 Task: In the  document customer Apply all border to the tabe with  'with box; Style line and width 1/4 pt 'Select Header and apply  'Italics' Select the text and align it to the  Left
Action: Mouse moved to (291, 150)
Screenshot: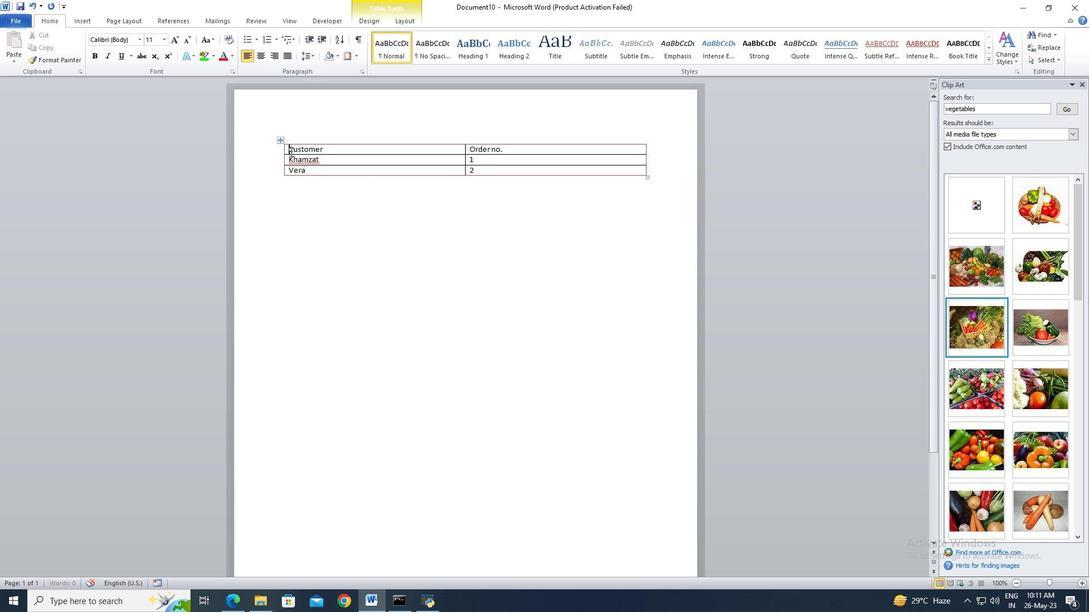 
Action: Mouse pressed left at (291, 150)
Screenshot: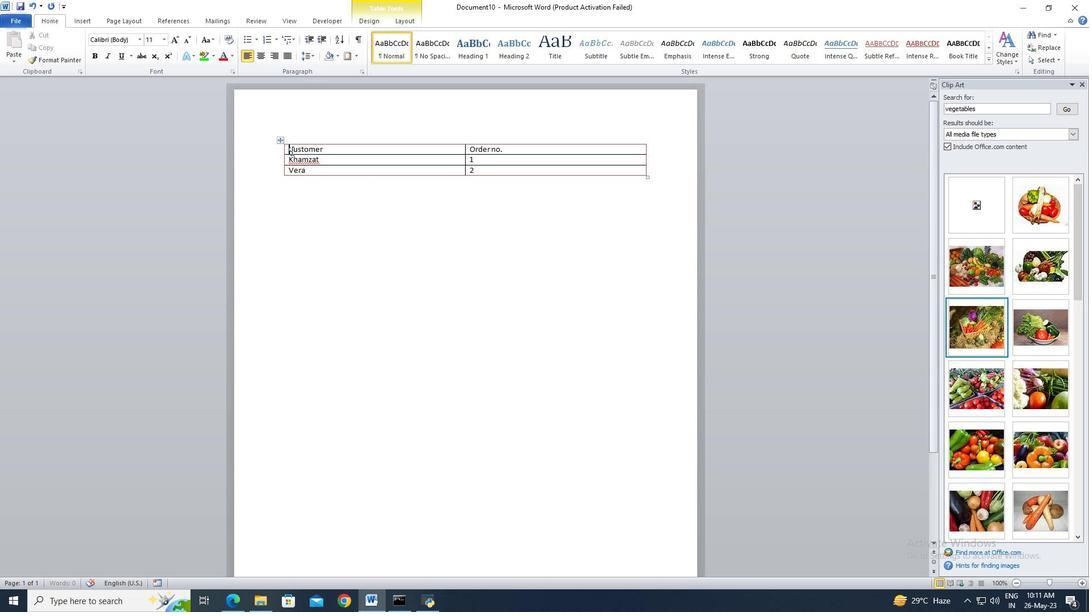 
Action: Key pressed <Key.left>ctrl+A
Screenshot: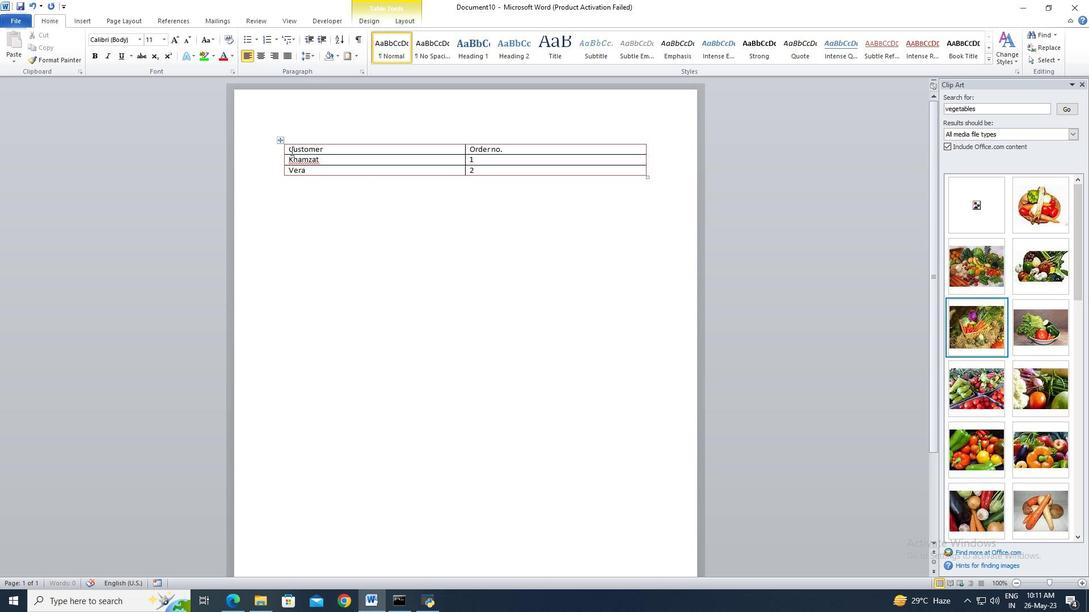 
Action: Mouse moved to (348, 52)
Screenshot: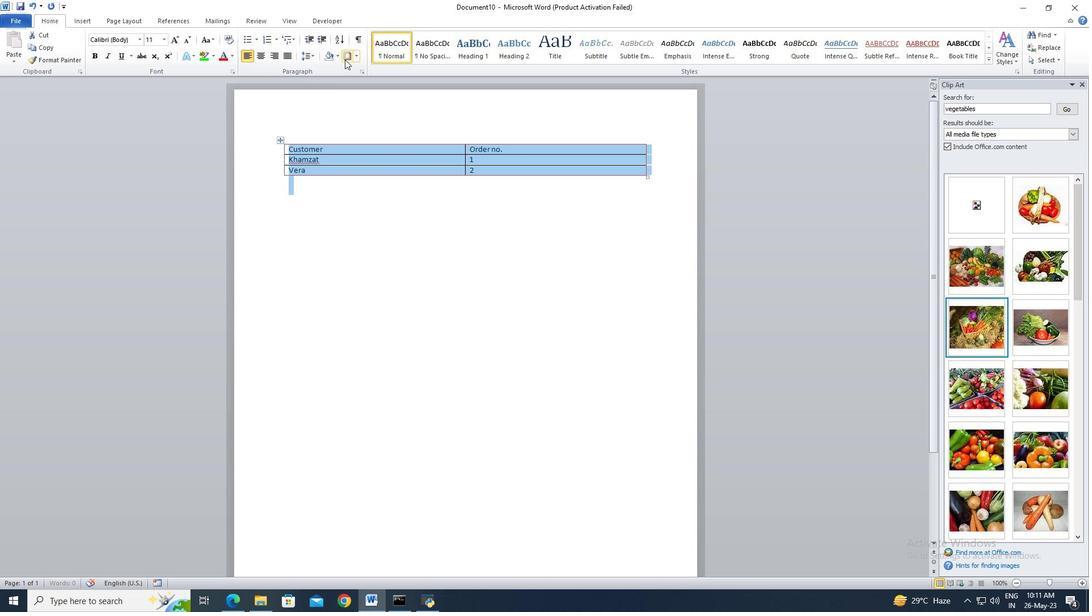 
Action: Mouse pressed left at (348, 52)
Screenshot: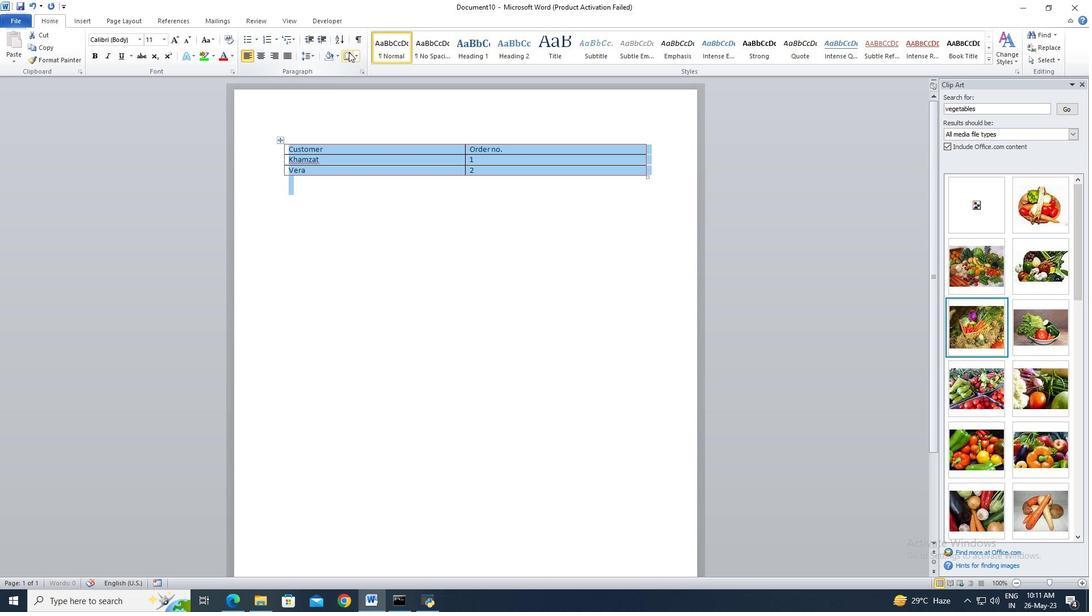 
Action: Mouse moved to (418, 249)
Screenshot: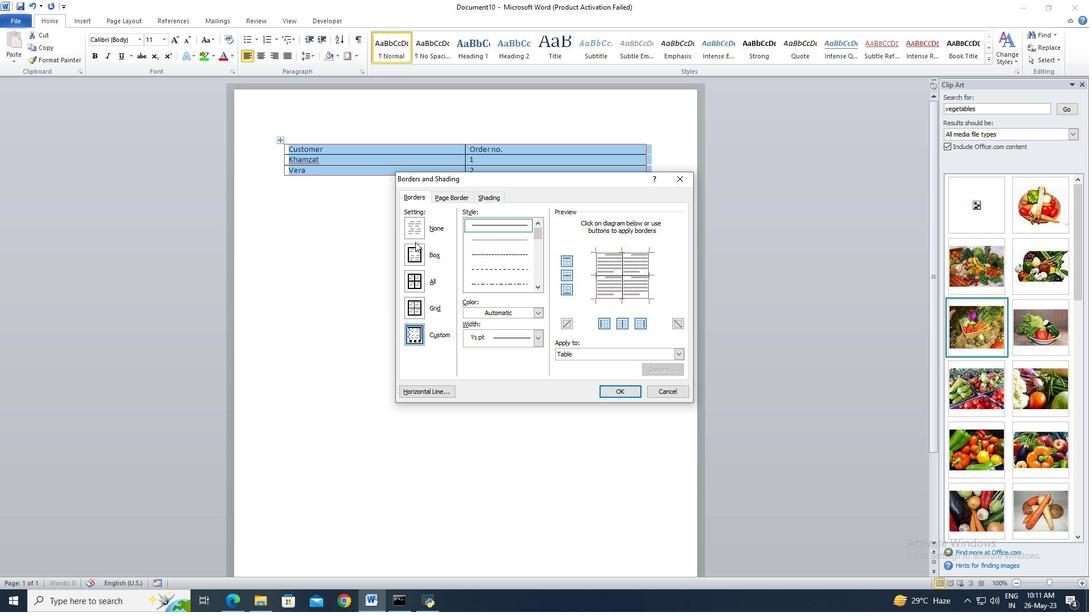 
Action: Mouse pressed left at (418, 249)
Screenshot: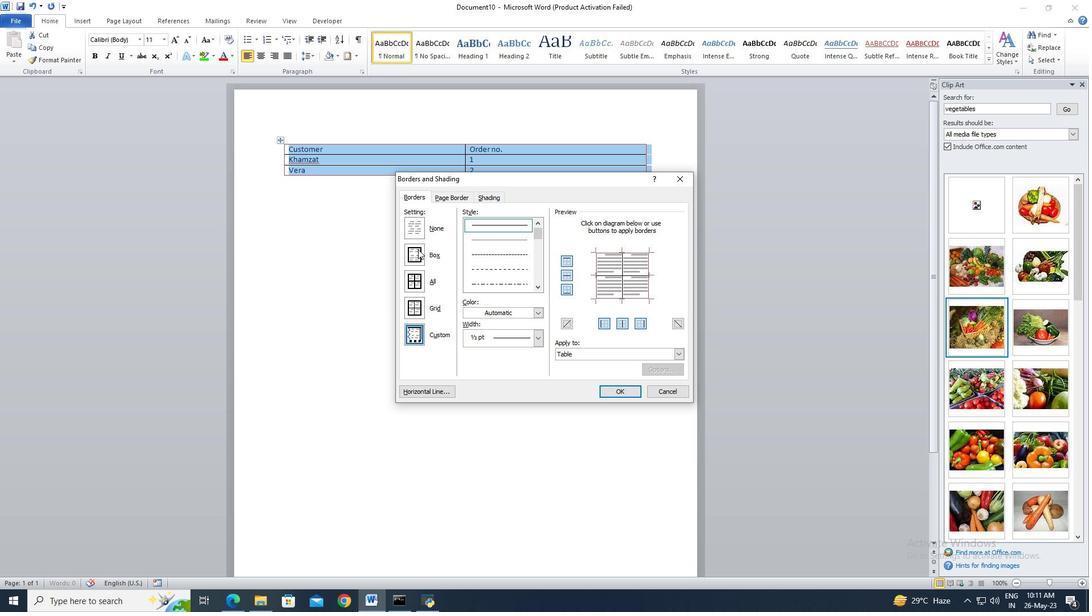 
Action: Mouse moved to (494, 229)
Screenshot: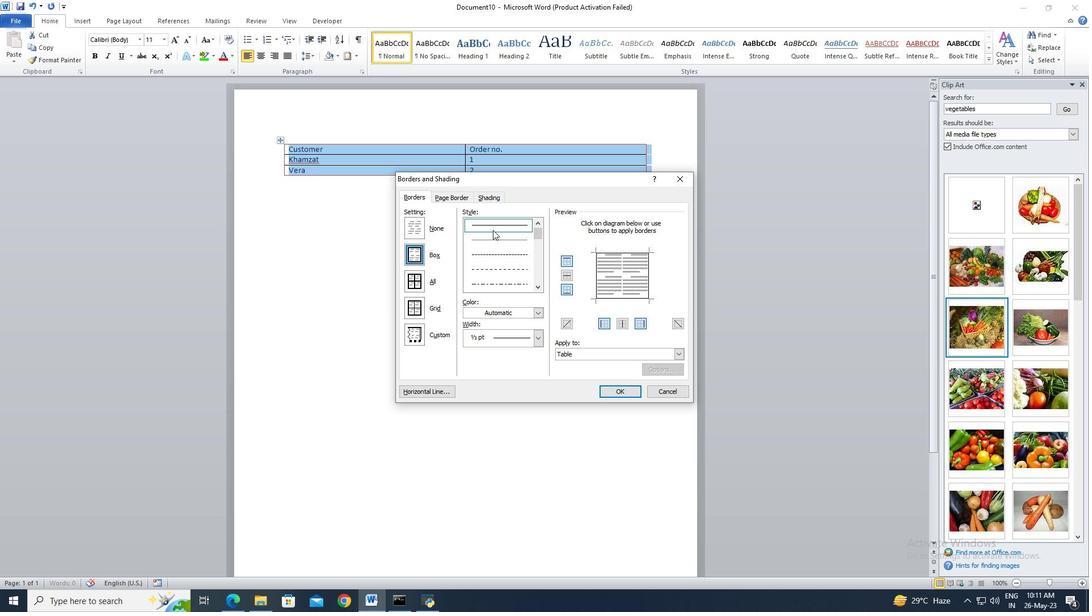 
Action: Mouse pressed left at (494, 229)
Screenshot: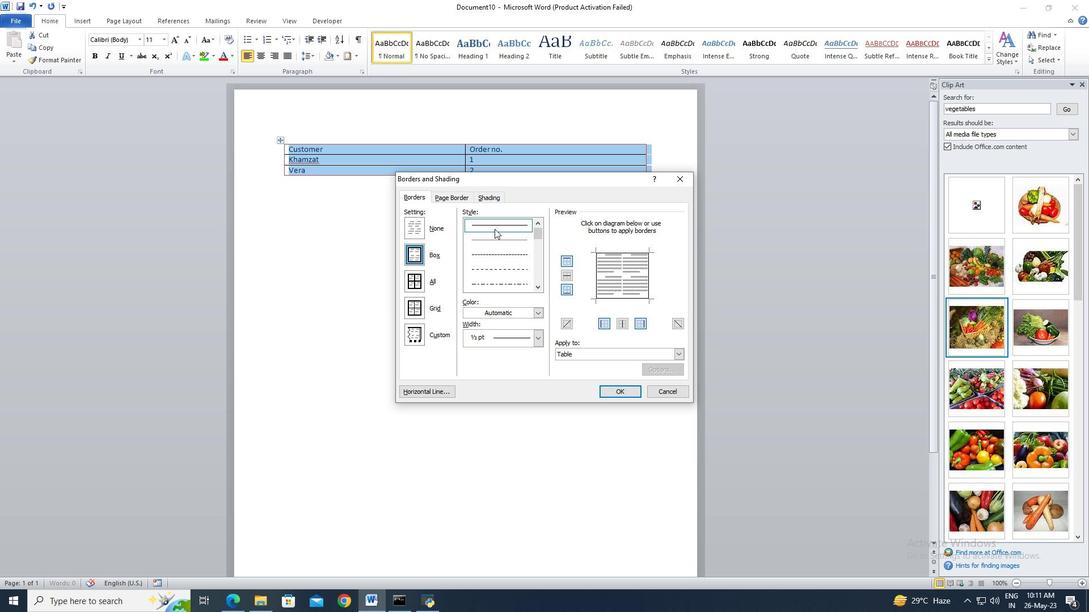 
Action: Mouse moved to (534, 338)
Screenshot: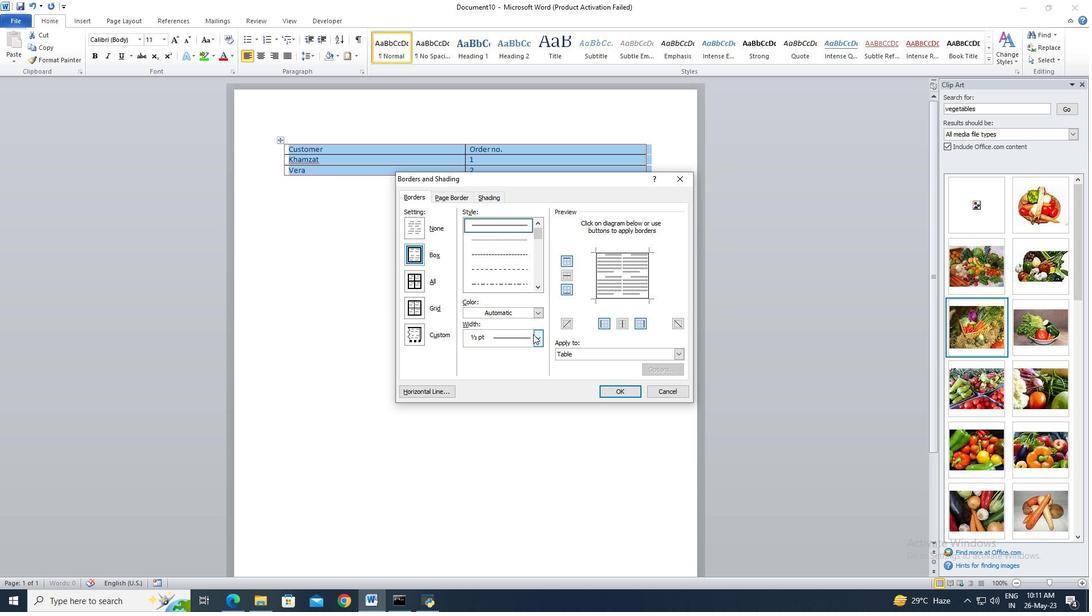 
Action: Mouse pressed left at (534, 338)
Screenshot: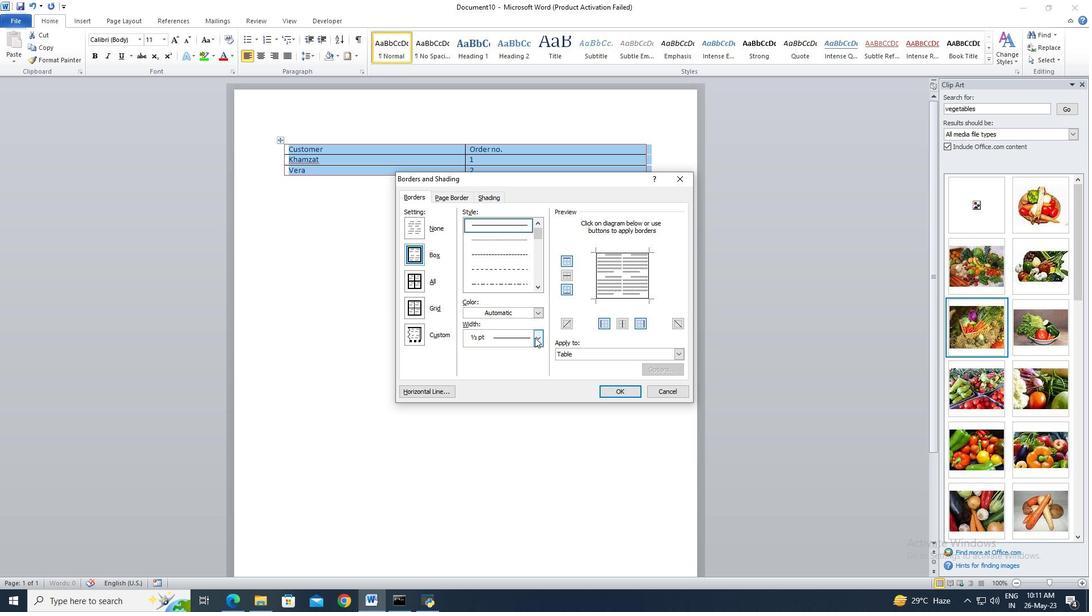 
Action: Mouse moved to (524, 355)
Screenshot: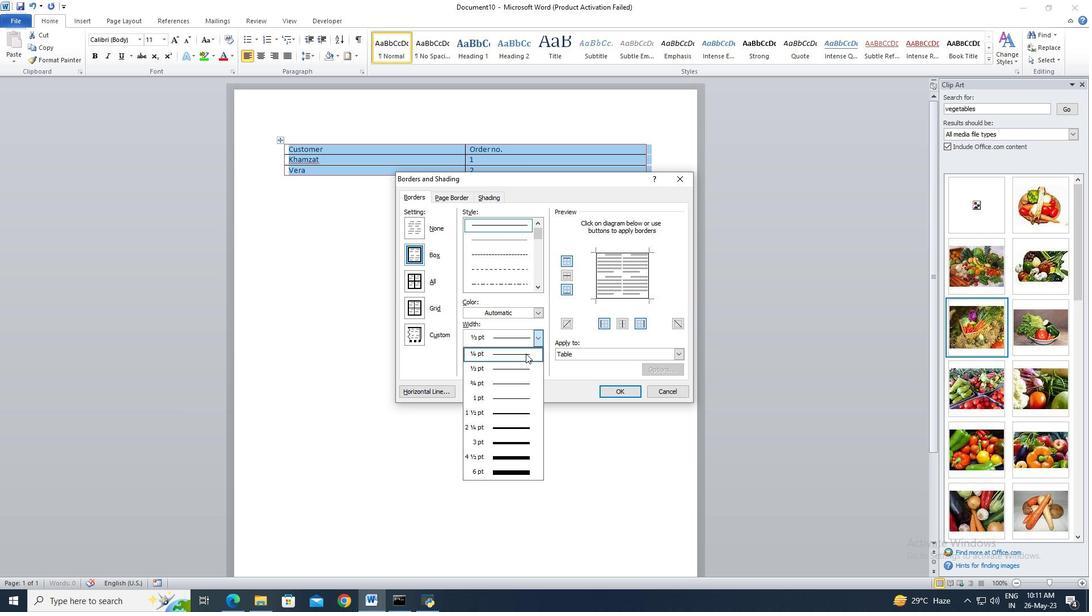 
Action: Mouse pressed left at (524, 355)
Screenshot: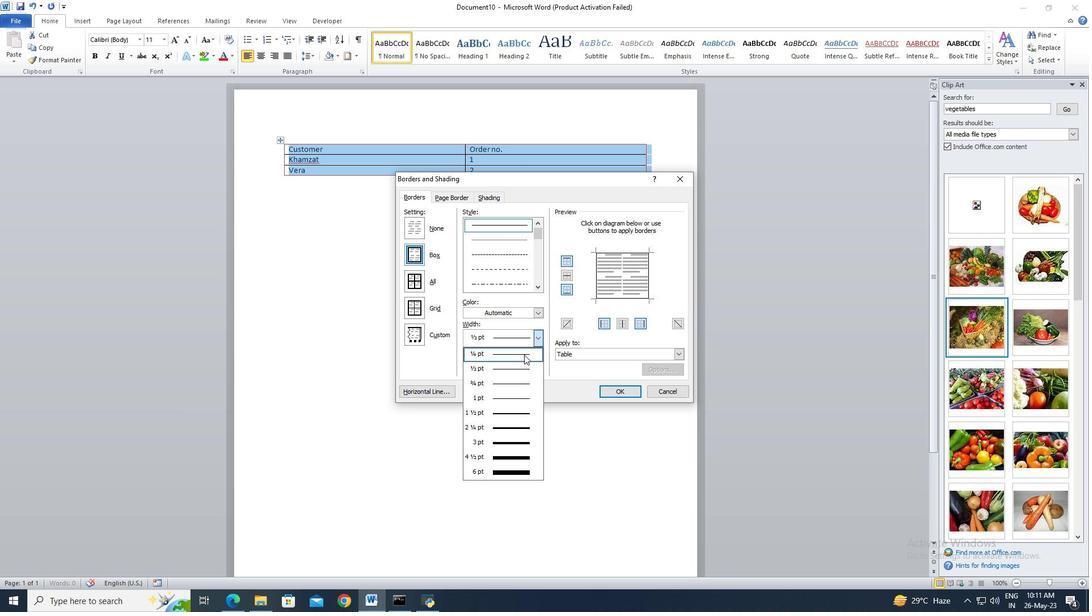 
Action: Mouse moved to (607, 389)
Screenshot: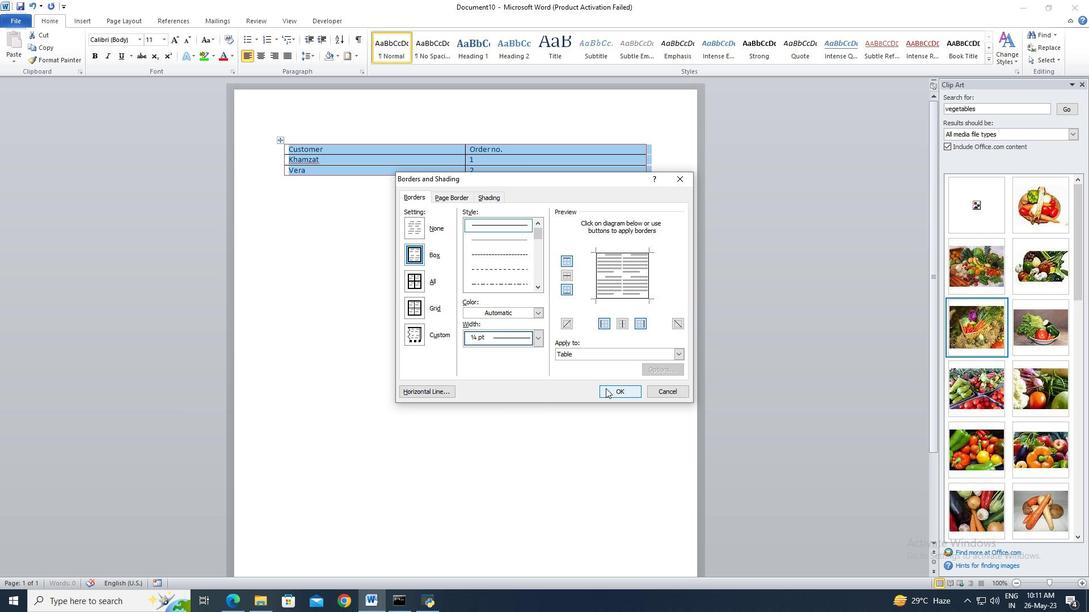 
Action: Mouse pressed left at (607, 389)
Screenshot: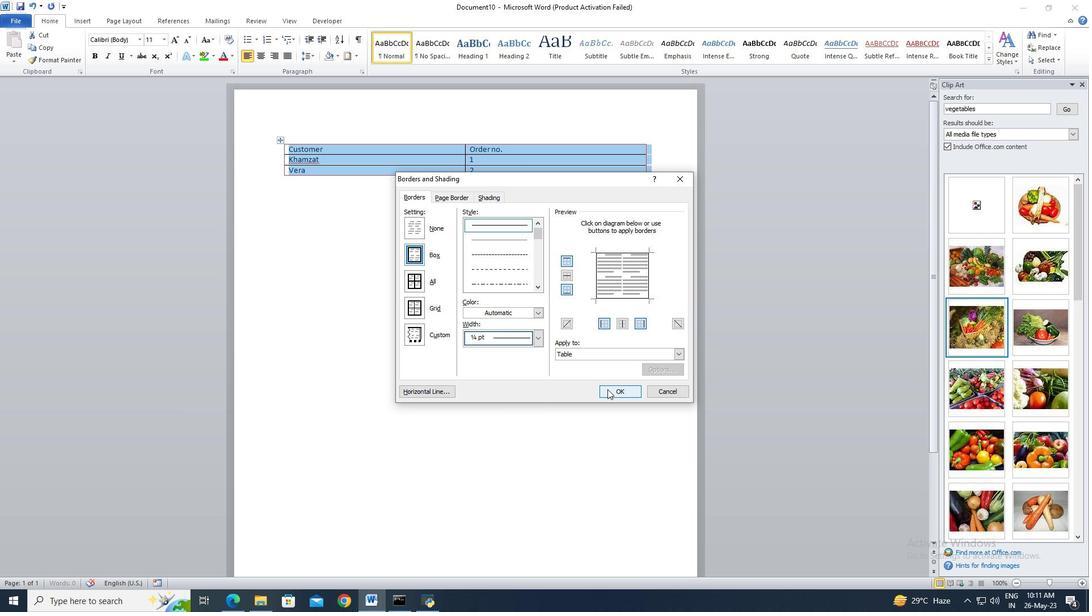 
Action: Mouse moved to (288, 148)
Screenshot: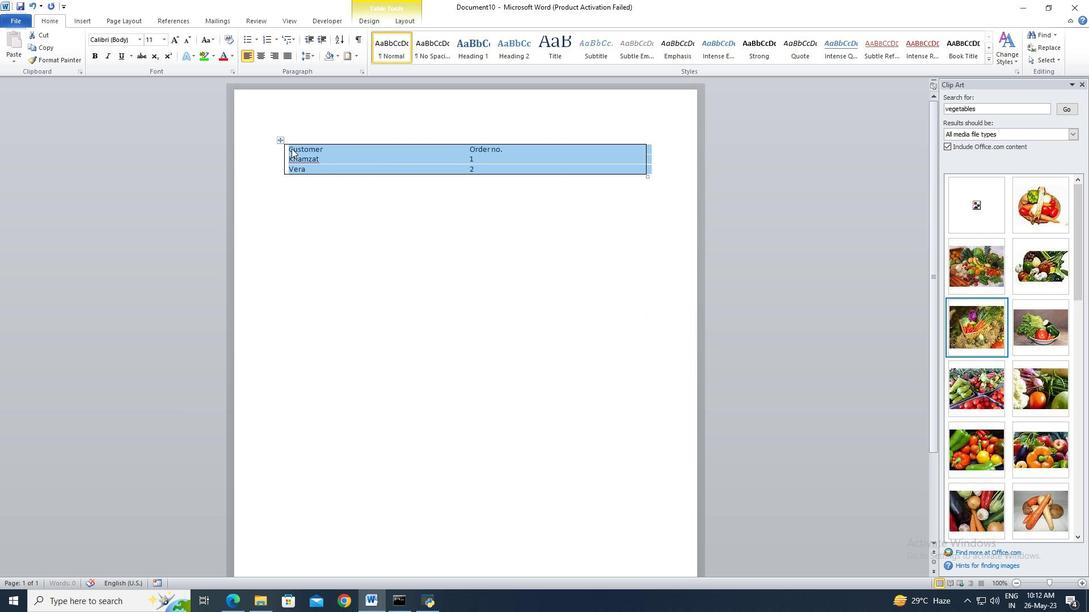 
Action: Mouse pressed left at (288, 148)
Screenshot: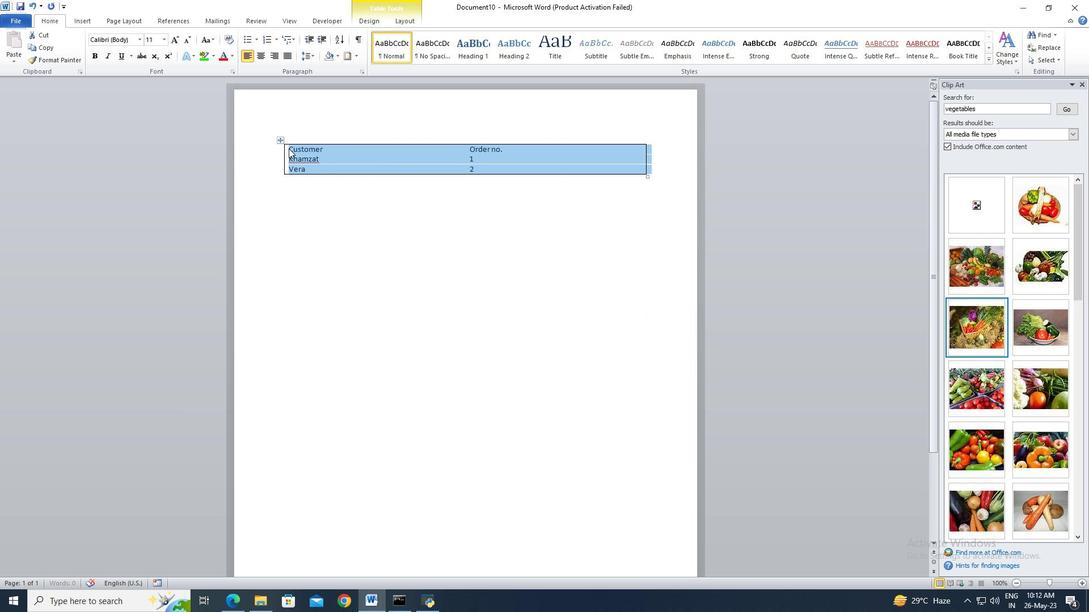 
Action: Mouse moved to (290, 149)
Screenshot: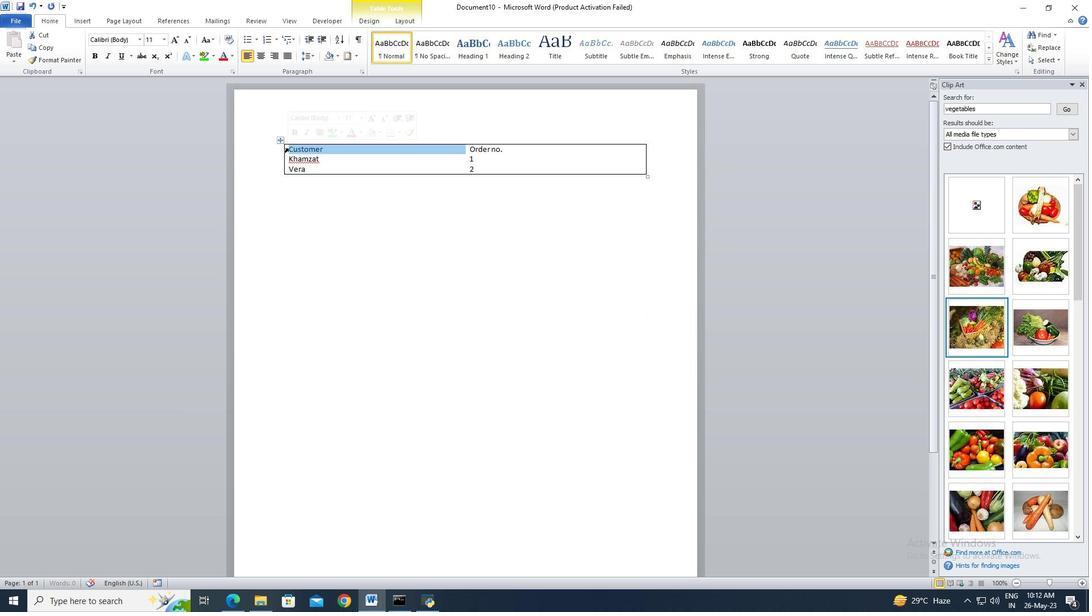 
Action: Mouse pressed left at (290, 149)
Screenshot: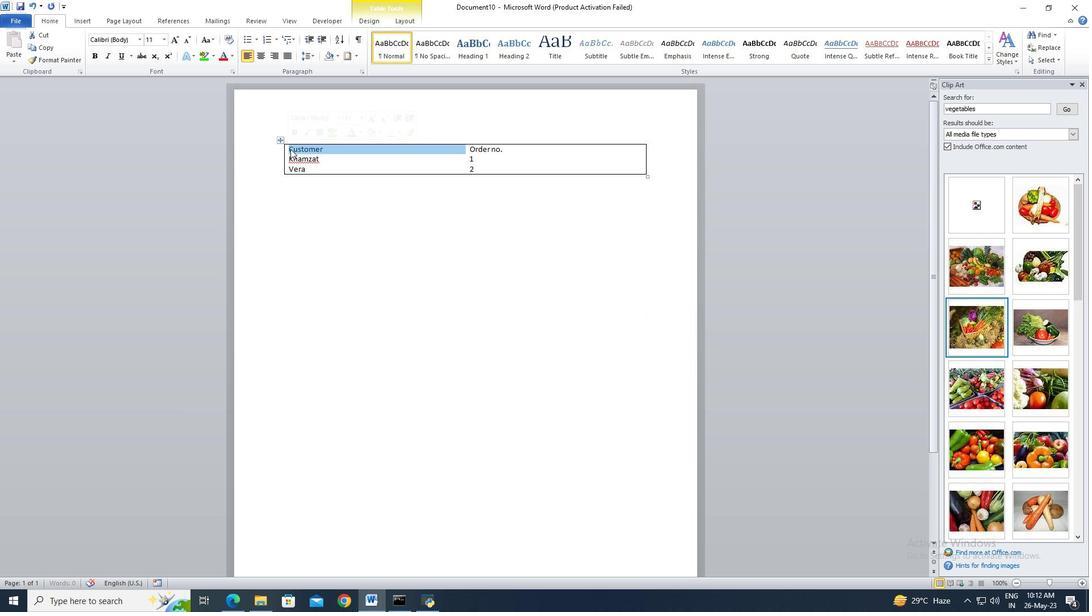 
Action: Mouse moved to (512, 152)
Screenshot: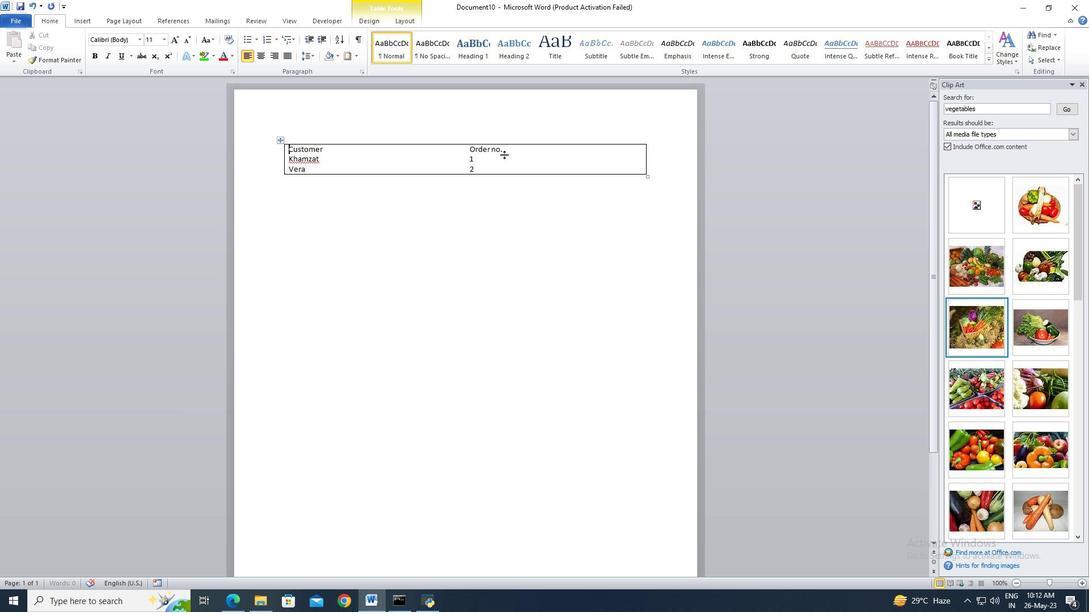
Action: Key pressed <Key.shift>
Screenshot: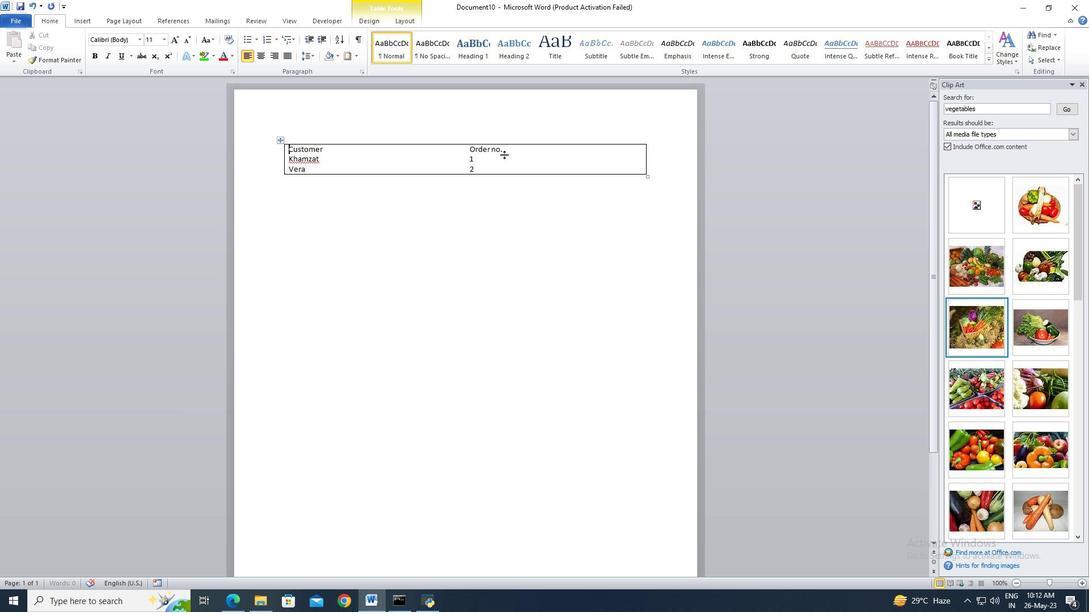 
Action: Mouse moved to (515, 151)
Screenshot: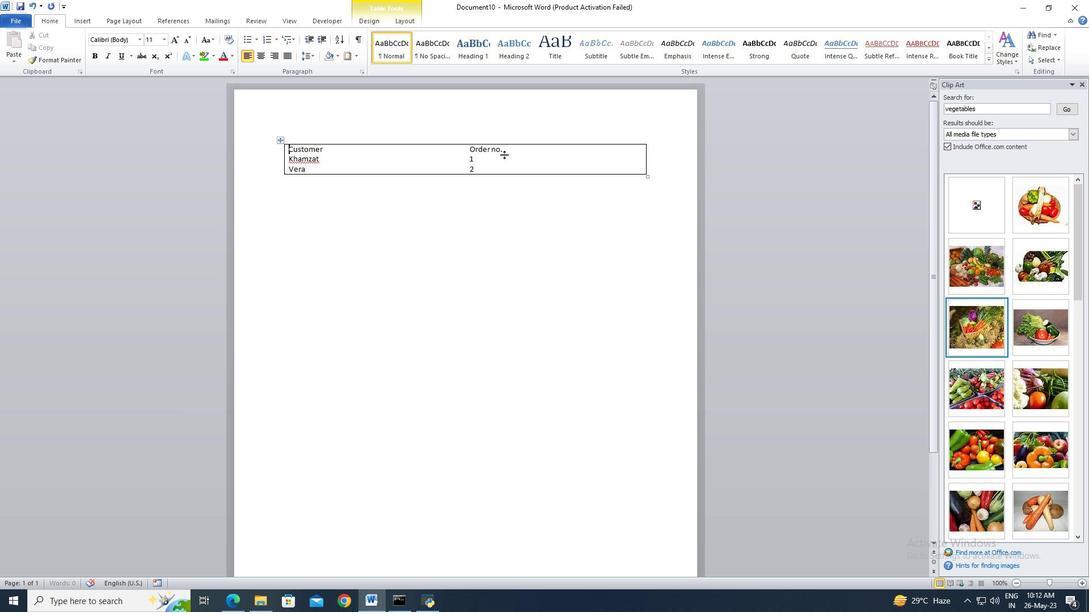 
Action: Key pressed <Key.shift><Key.shift><Key.shift><Key.shift><Key.shift><Key.shift><Key.shift><Key.shift>
Screenshot: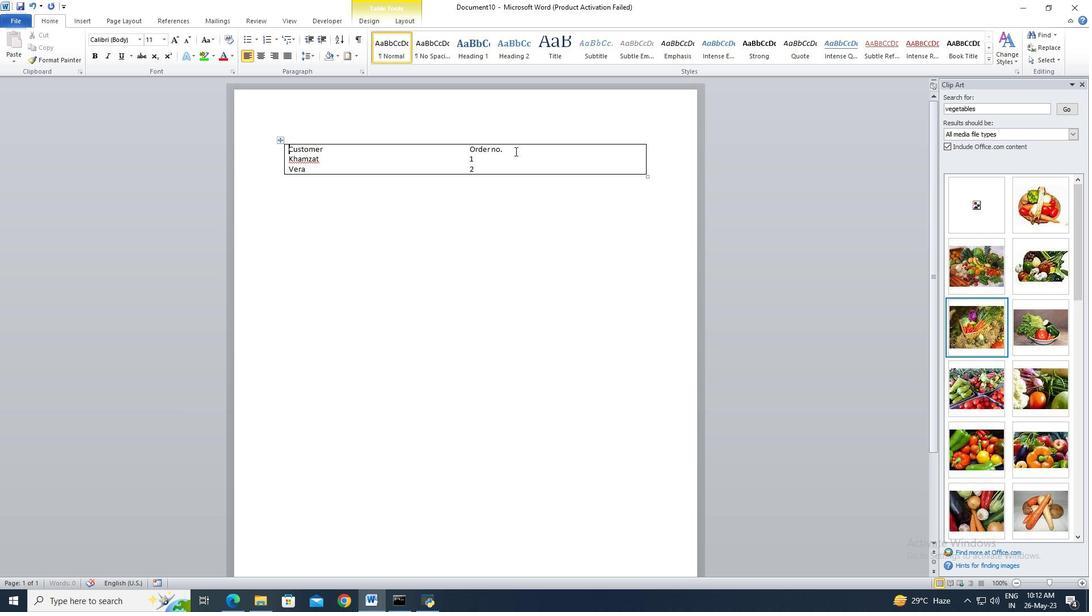 
Action: Mouse pressed left at (515, 151)
Screenshot: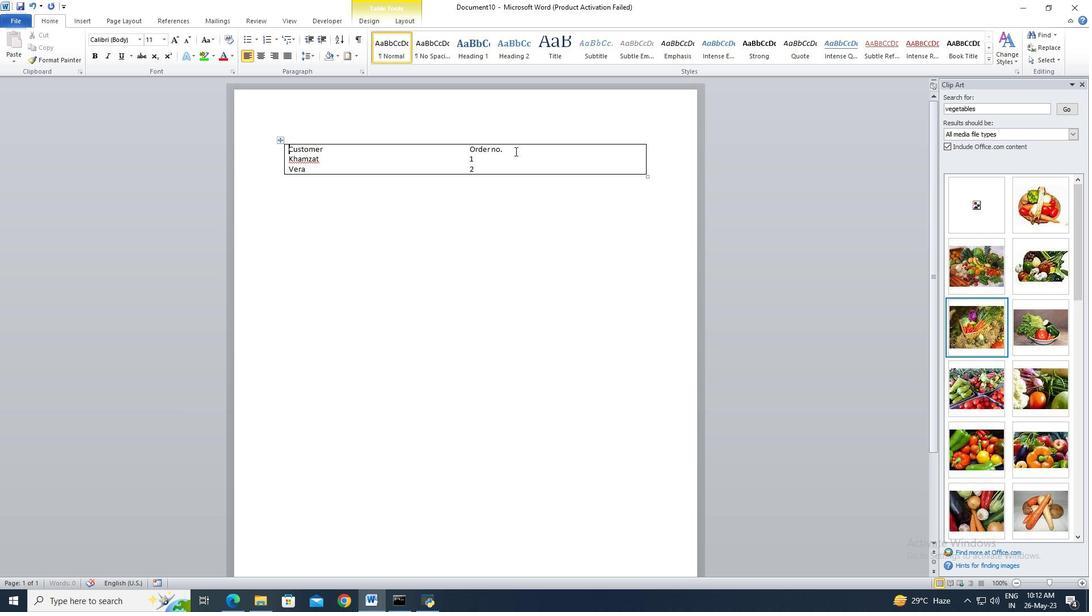 
Action: Key pressed <Key.shift><Key.shift><Key.shift><Key.shift><Key.shift>
Screenshot: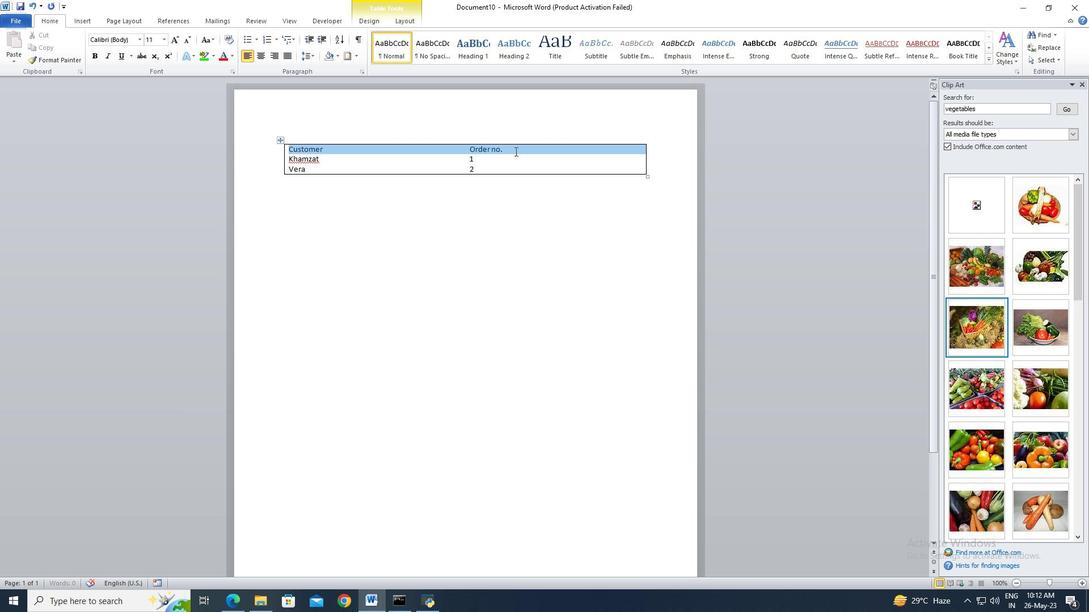 
Action: Mouse moved to (110, 60)
Screenshot: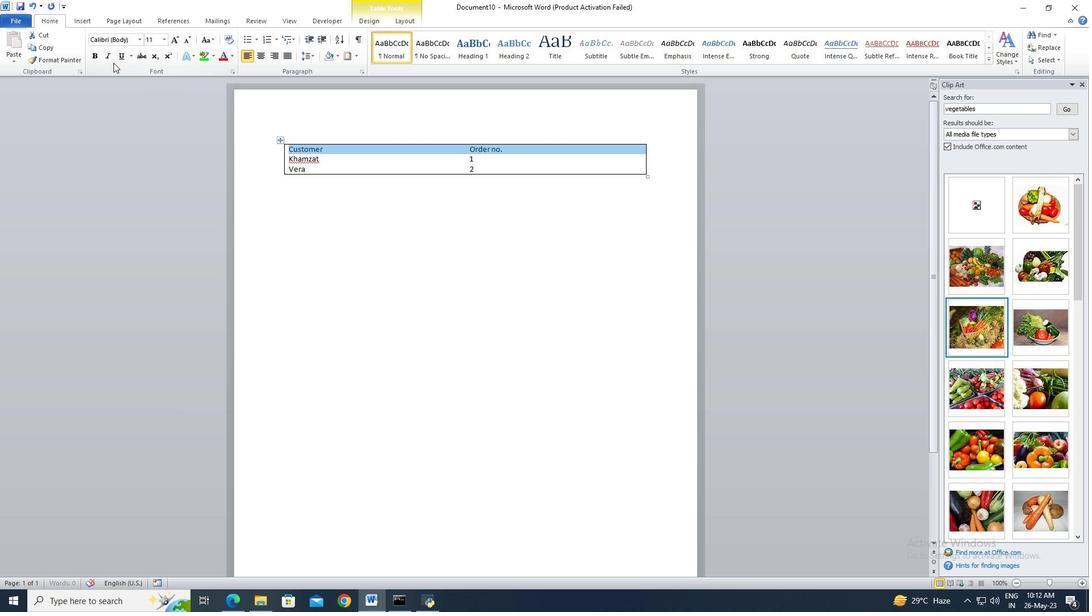 
Action: Mouse pressed left at (110, 60)
Screenshot: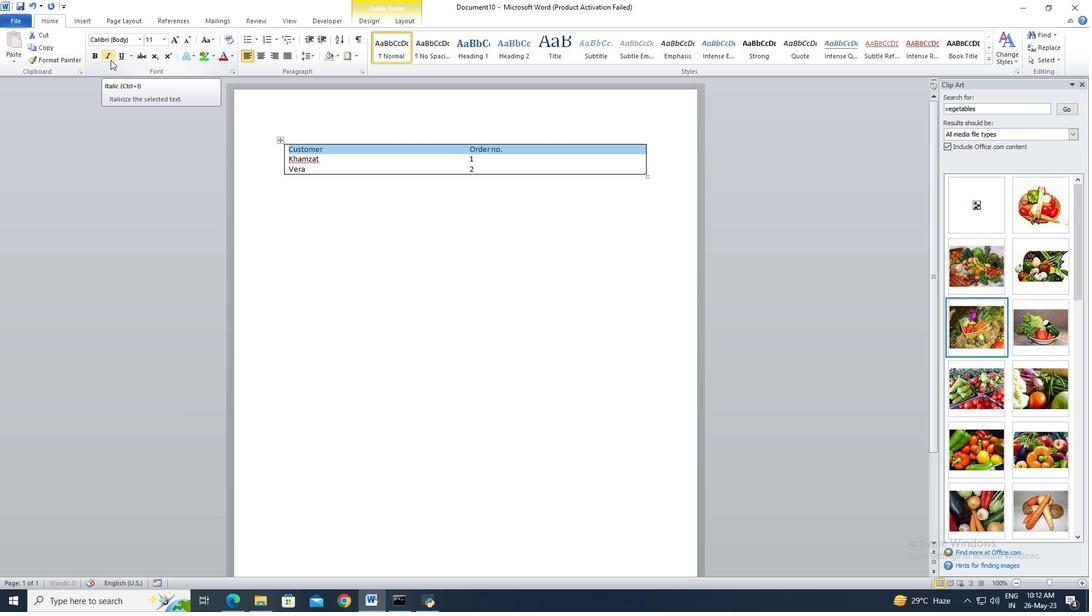 
Action: Mouse moved to (522, 165)
Screenshot: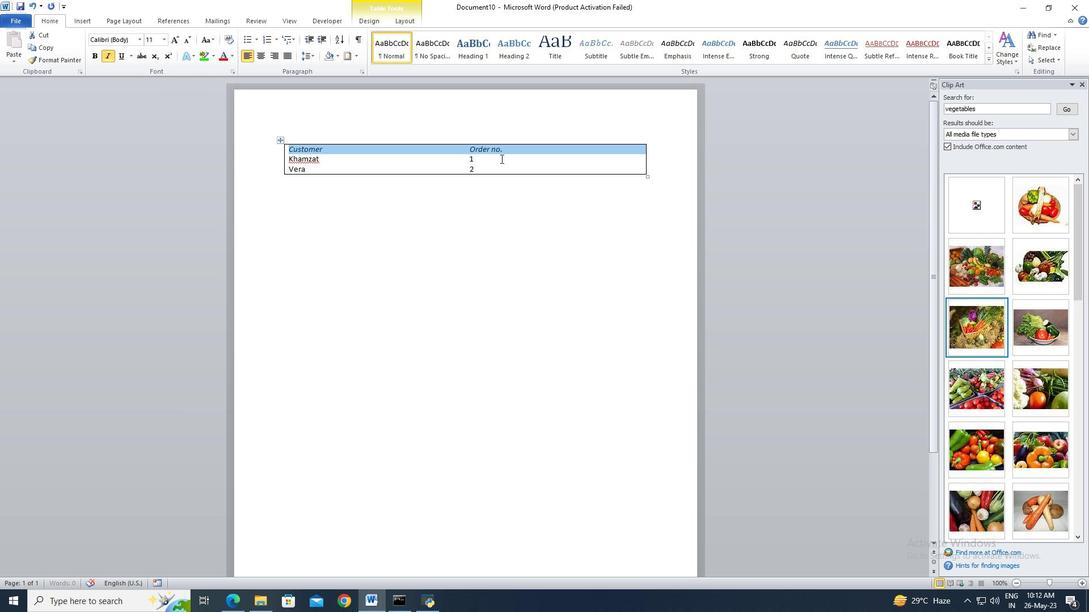 
Action: Key pressed ctrl+A
Screenshot: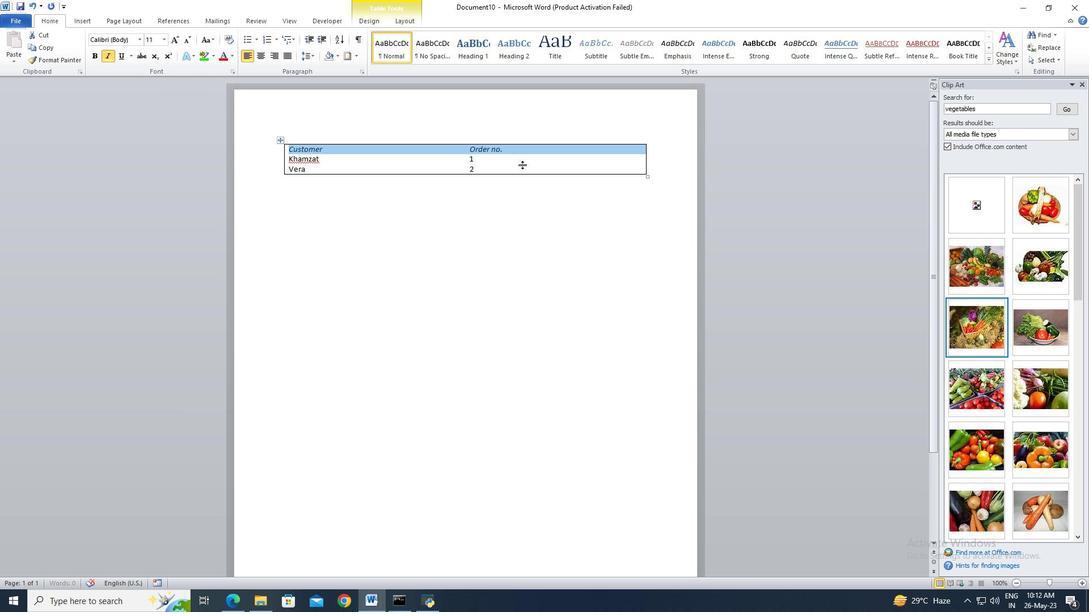 
Action: Mouse moved to (252, 57)
Screenshot: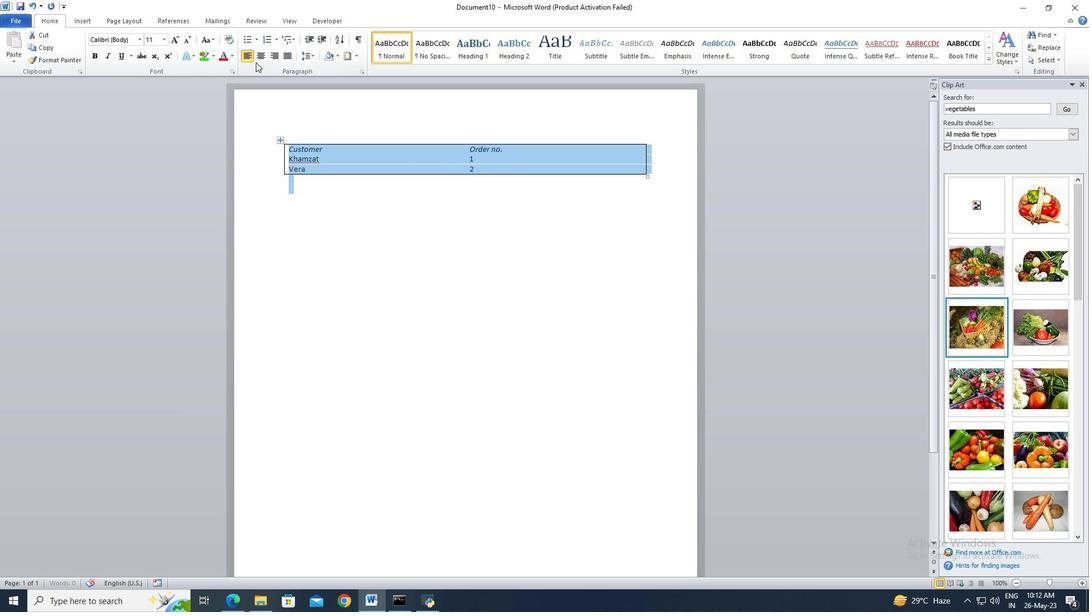 
Action: Mouse pressed left at (252, 57)
Screenshot: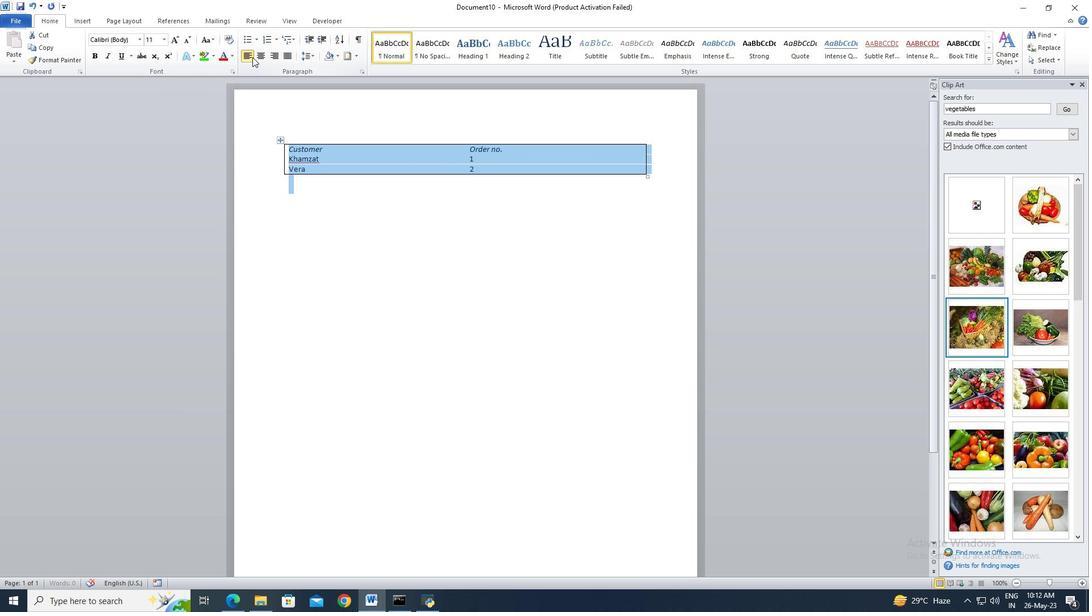 
Action: Mouse pressed left at (252, 57)
Screenshot: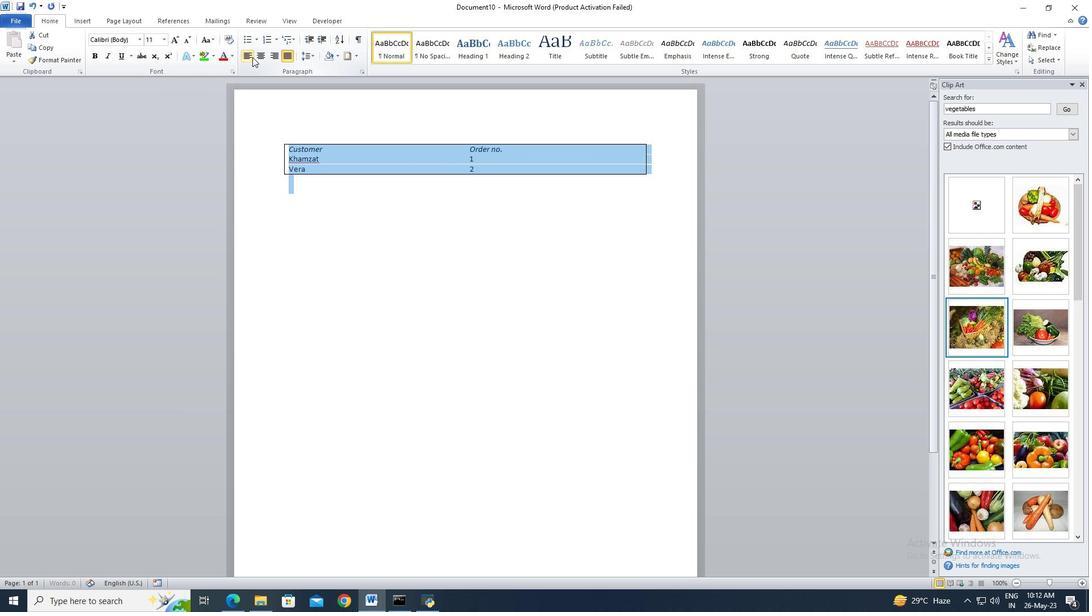 
Action: Mouse moved to (523, 170)
Screenshot: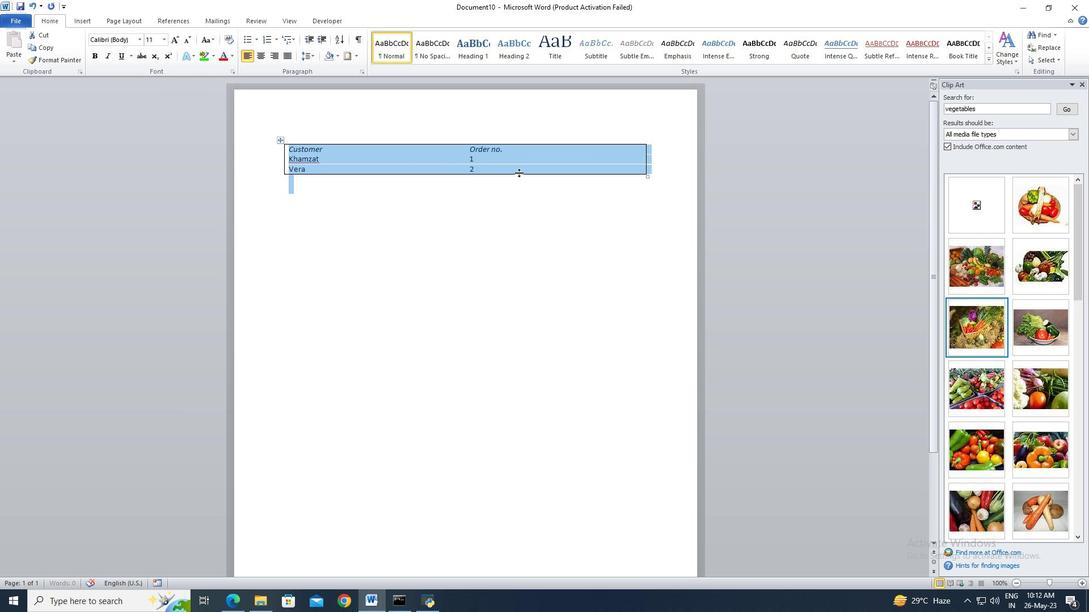 
Action: Mouse pressed left at (523, 170)
Screenshot: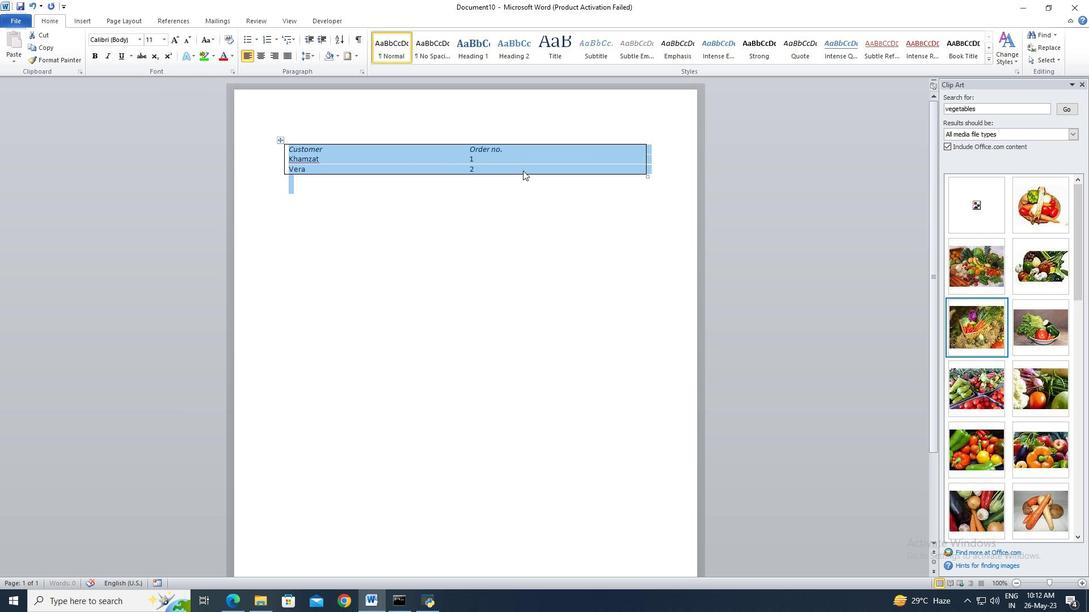 
